 Task: Add the task  Develop a new online tool for online language placement tests to the section Mission Accomplished in the project BroaderView and add a Due Date to the respective task as 2024/02/27
Action: Mouse moved to (430, 528)
Screenshot: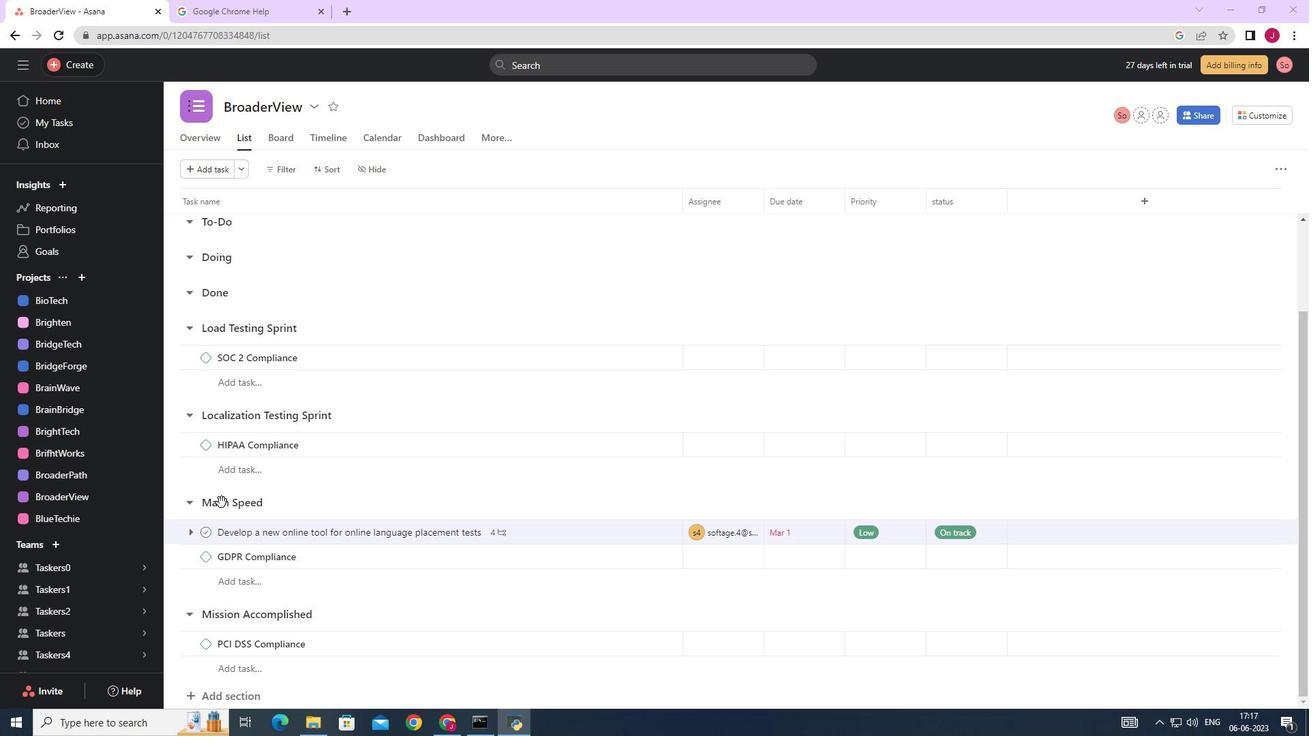 
Action: Mouse scrolled (430, 527) with delta (0, 0)
Screenshot: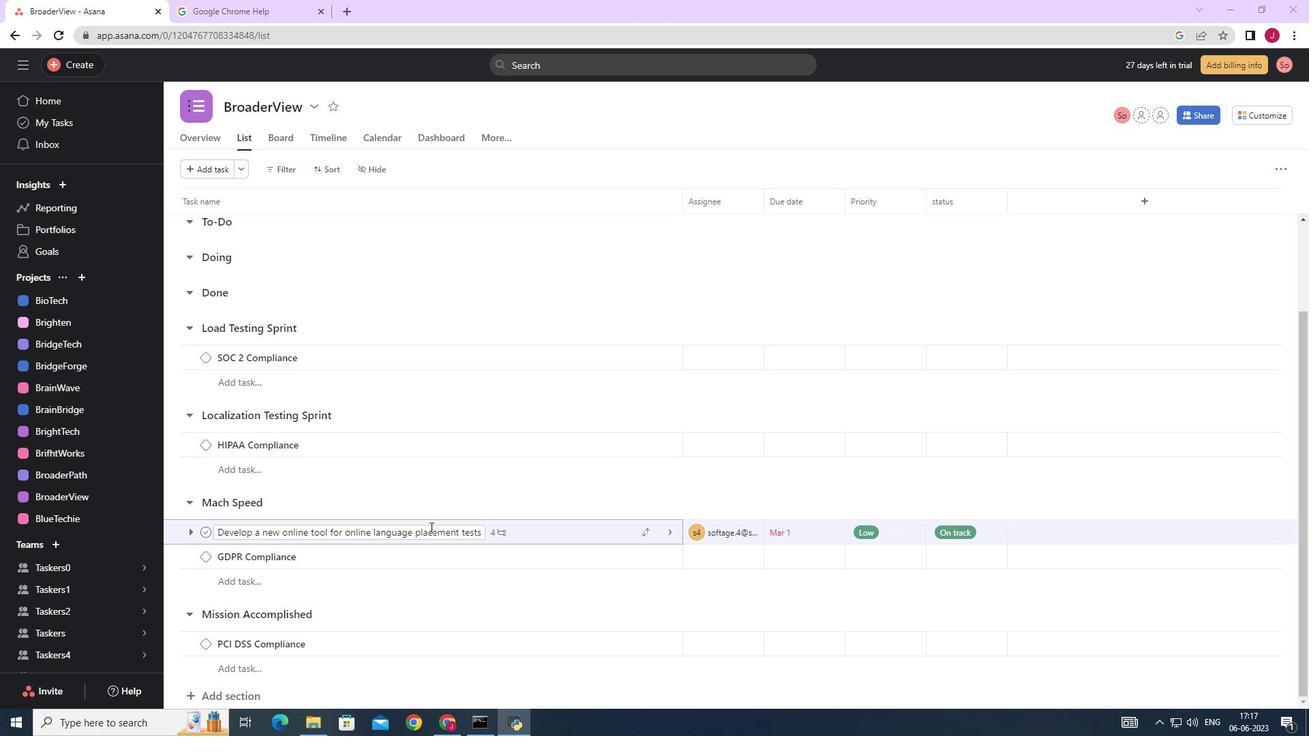 
Action: Mouse scrolled (430, 527) with delta (0, 0)
Screenshot: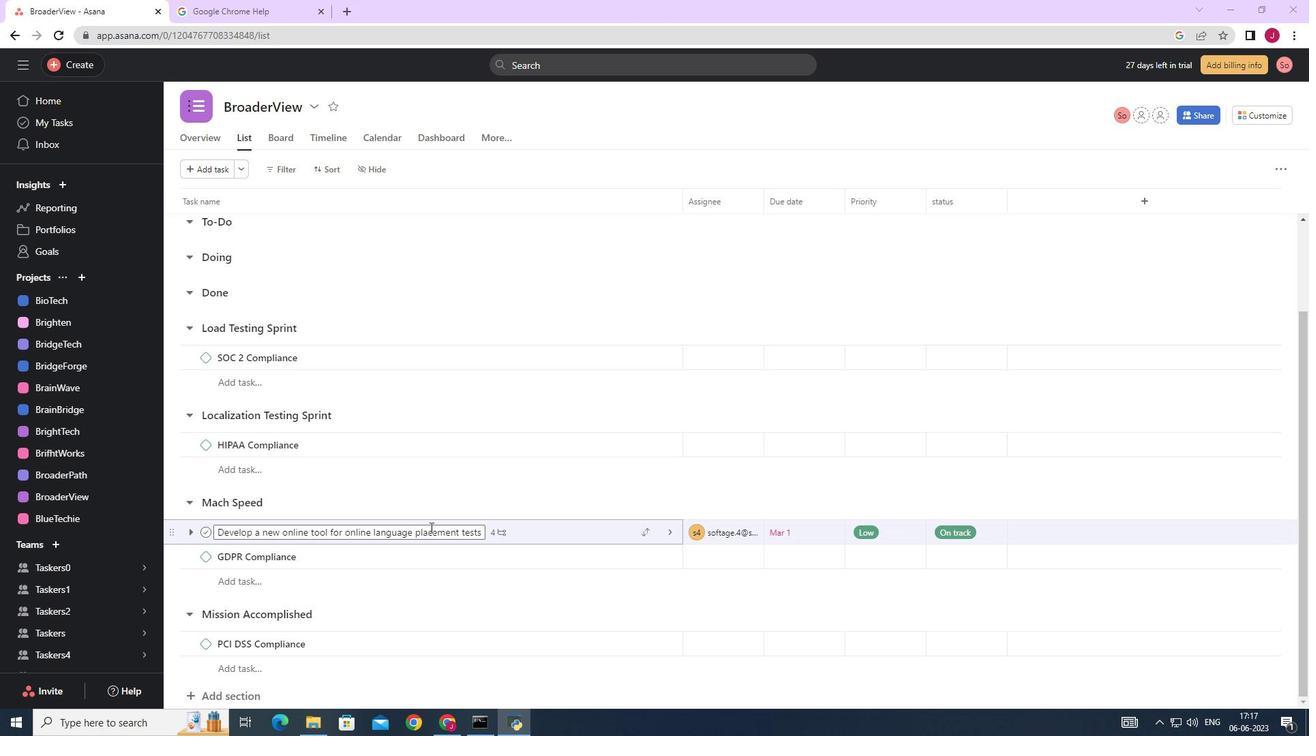 
Action: Mouse moved to (430, 528)
Screenshot: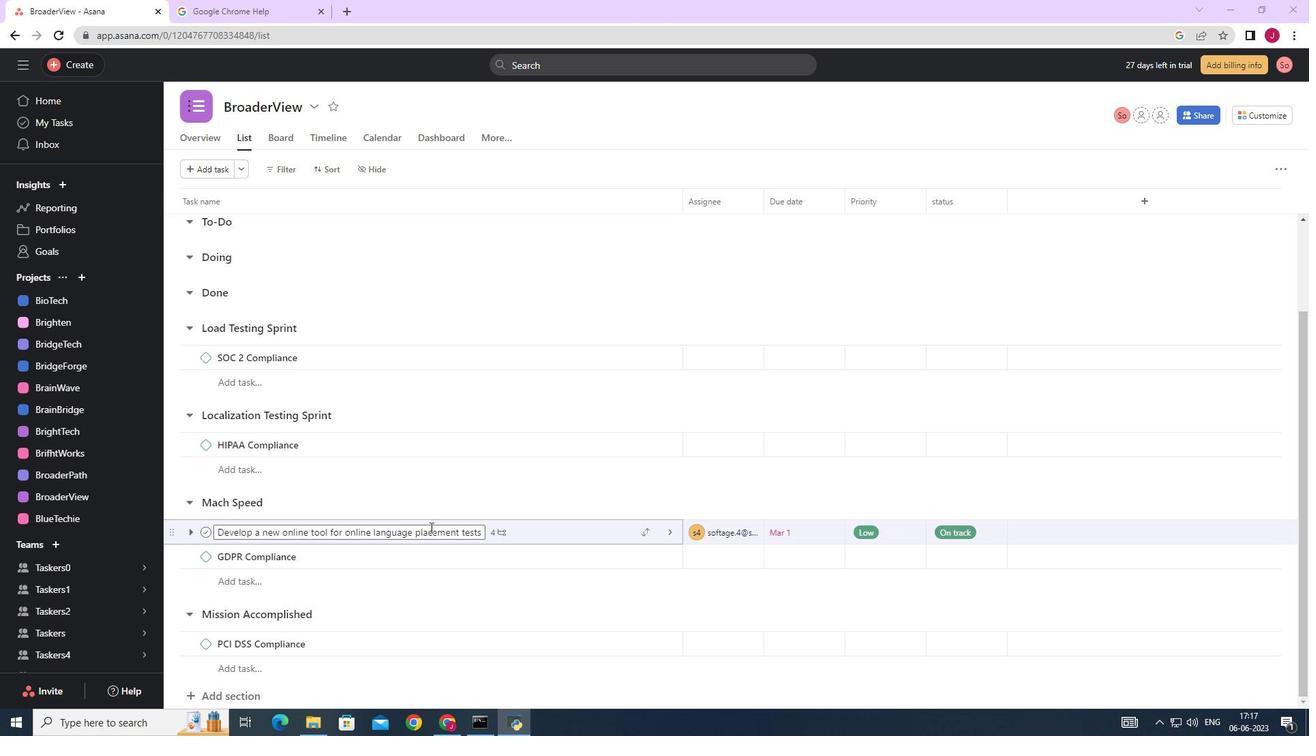 
Action: Mouse scrolled (430, 528) with delta (0, 0)
Screenshot: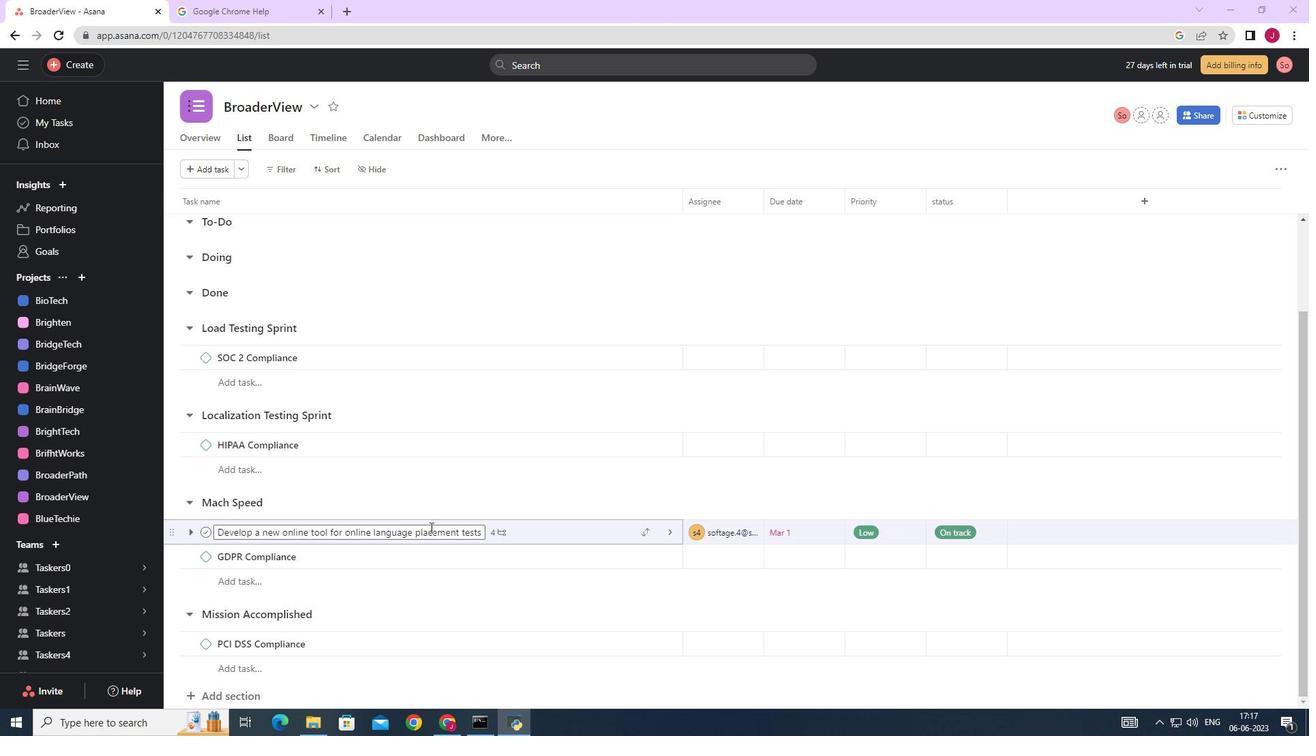 
Action: Mouse scrolled (430, 528) with delta (0, 0)
Screenshot: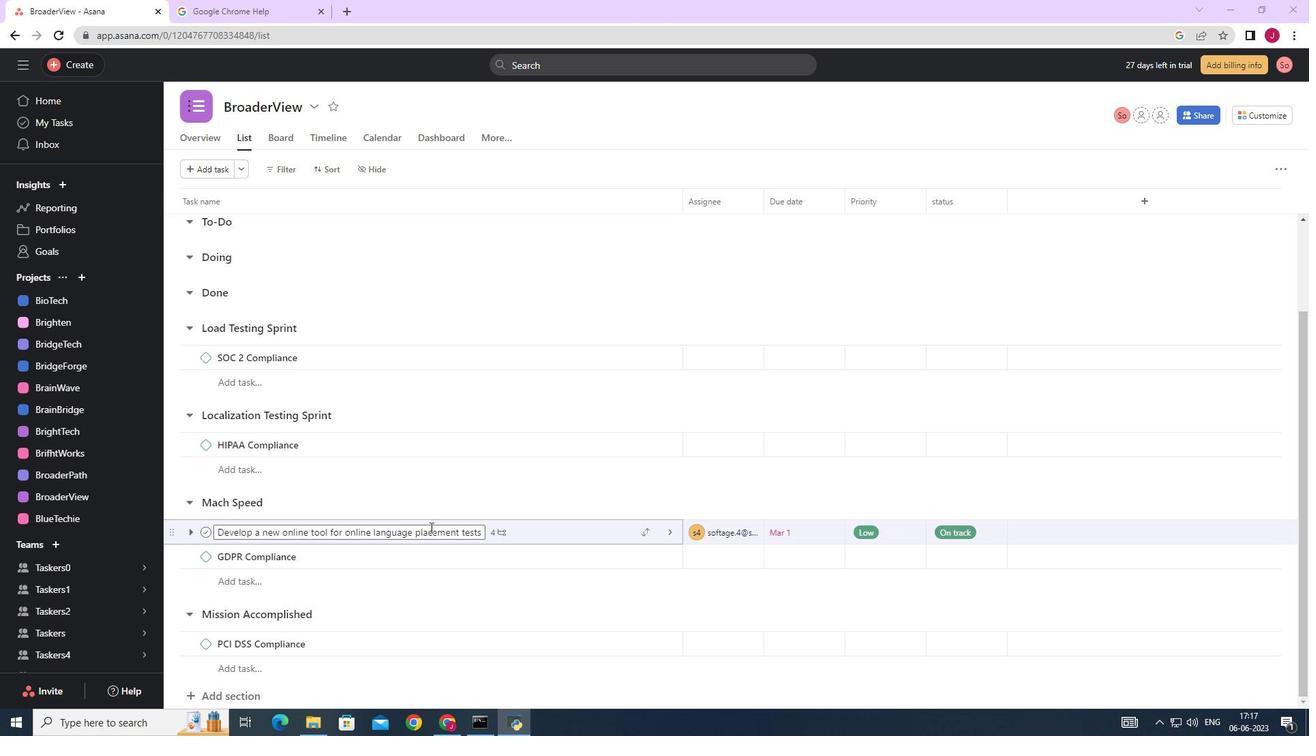 
Action: Mouse scrolled (430, 528) with delta (0, 0)
Screenshot: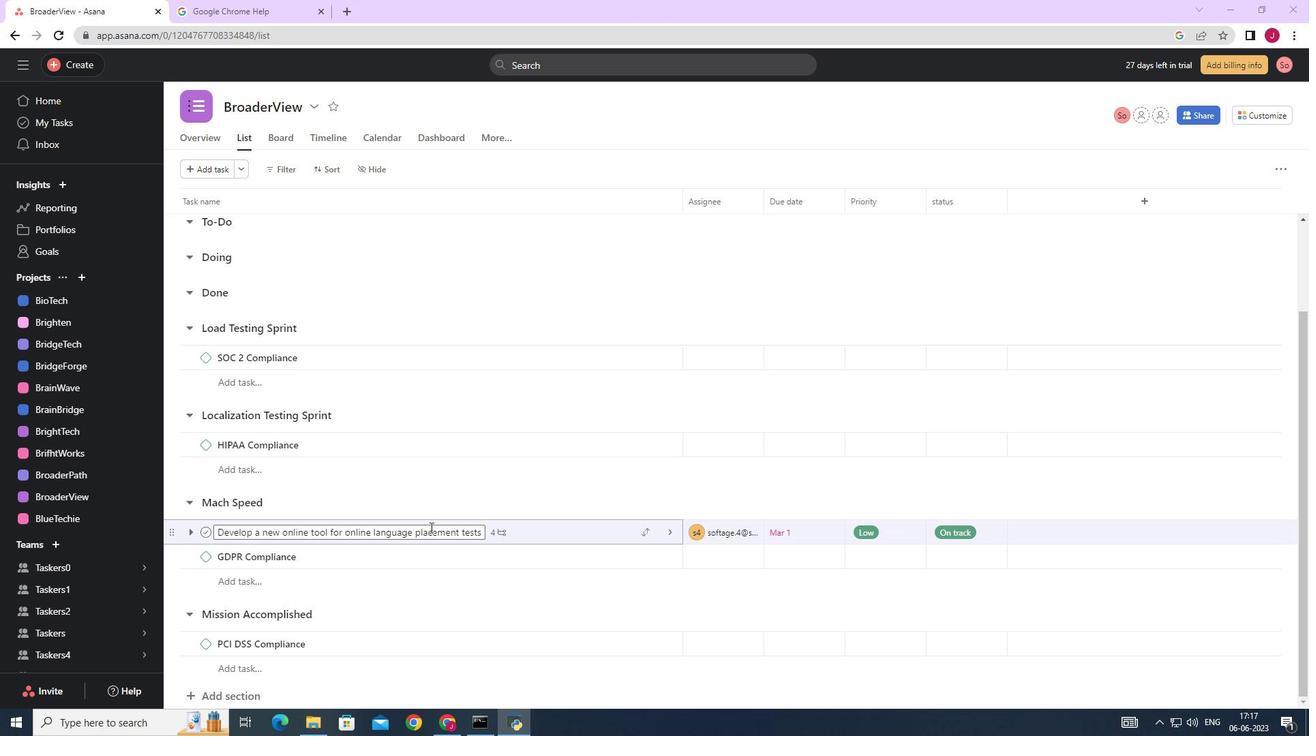 
Action: Mouse scrolled (430, 528) with delta (0, 0)
Screenshot: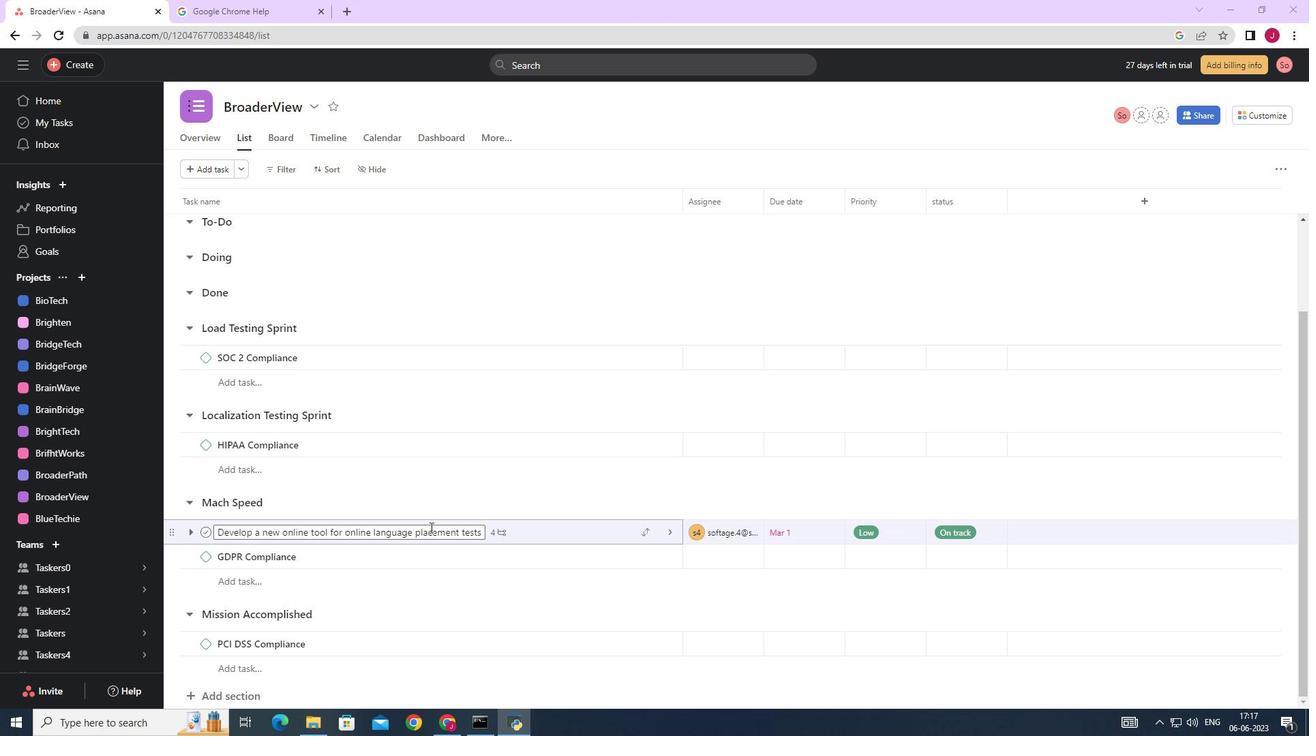 
Action: Mouse moved to (648, 530)
Screenshot: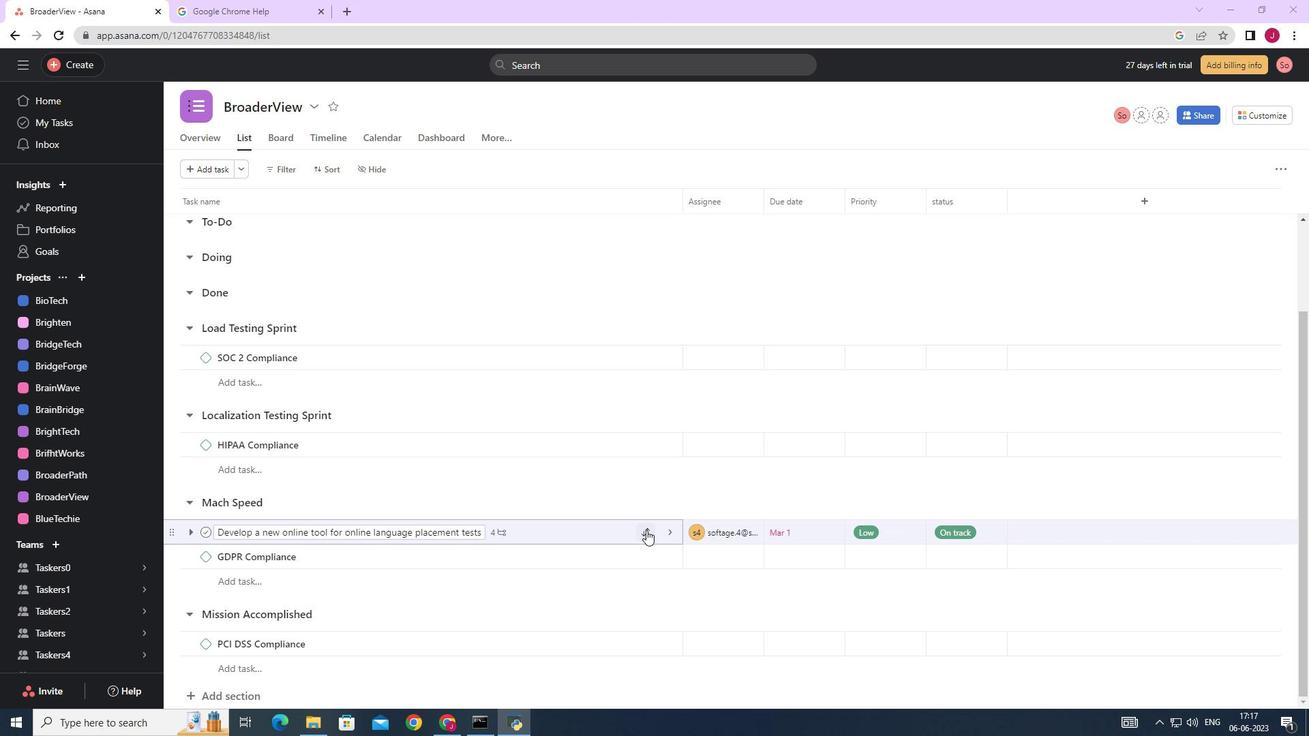 
Action: Mouse pressed left at (648, 530)
Screenshot: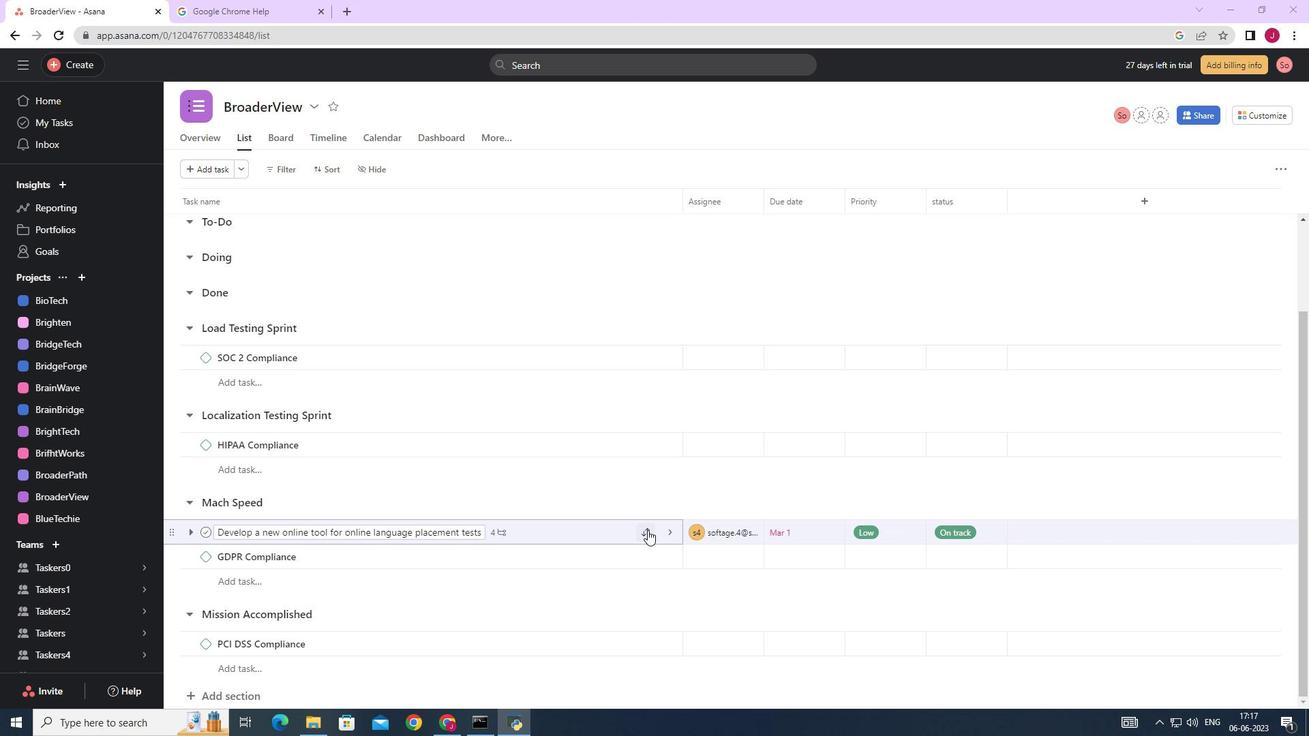 
Action: Mouse moved to (586, 506)
Screenshot: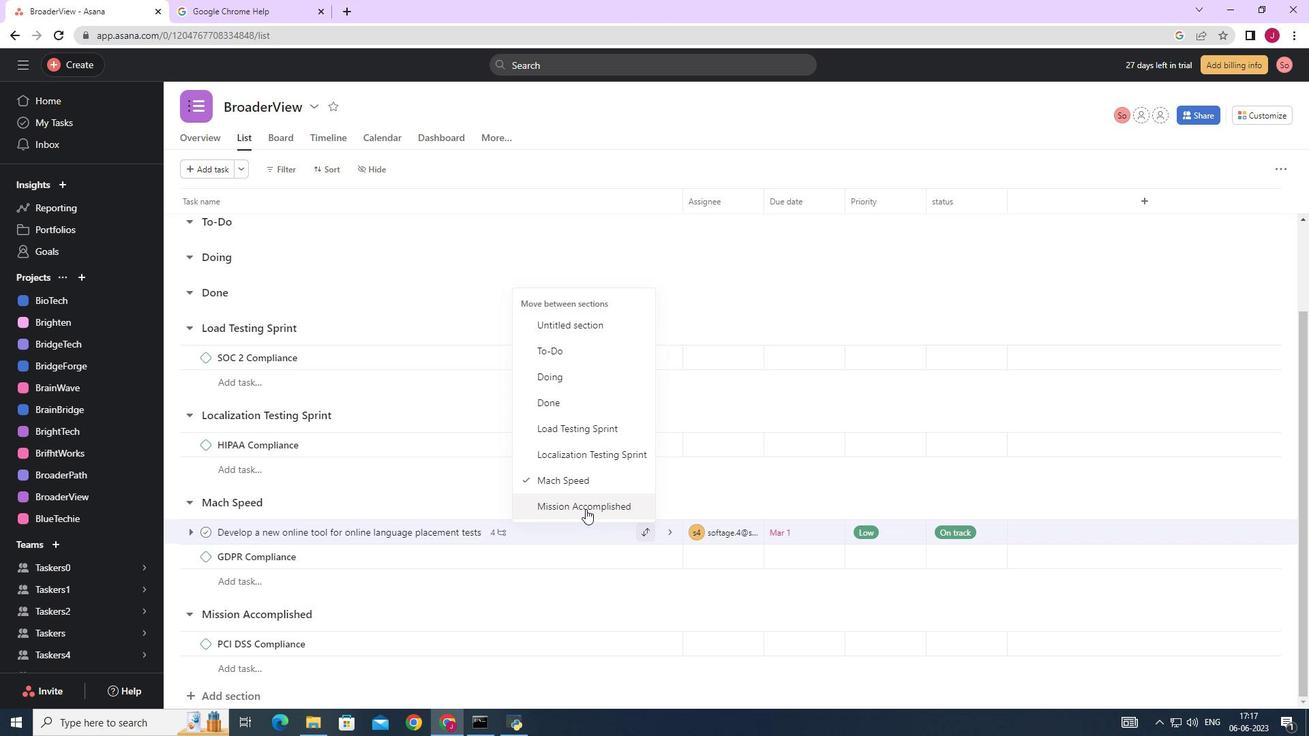 
Action: Mouse pressed left at (586, 506)
Screenshot: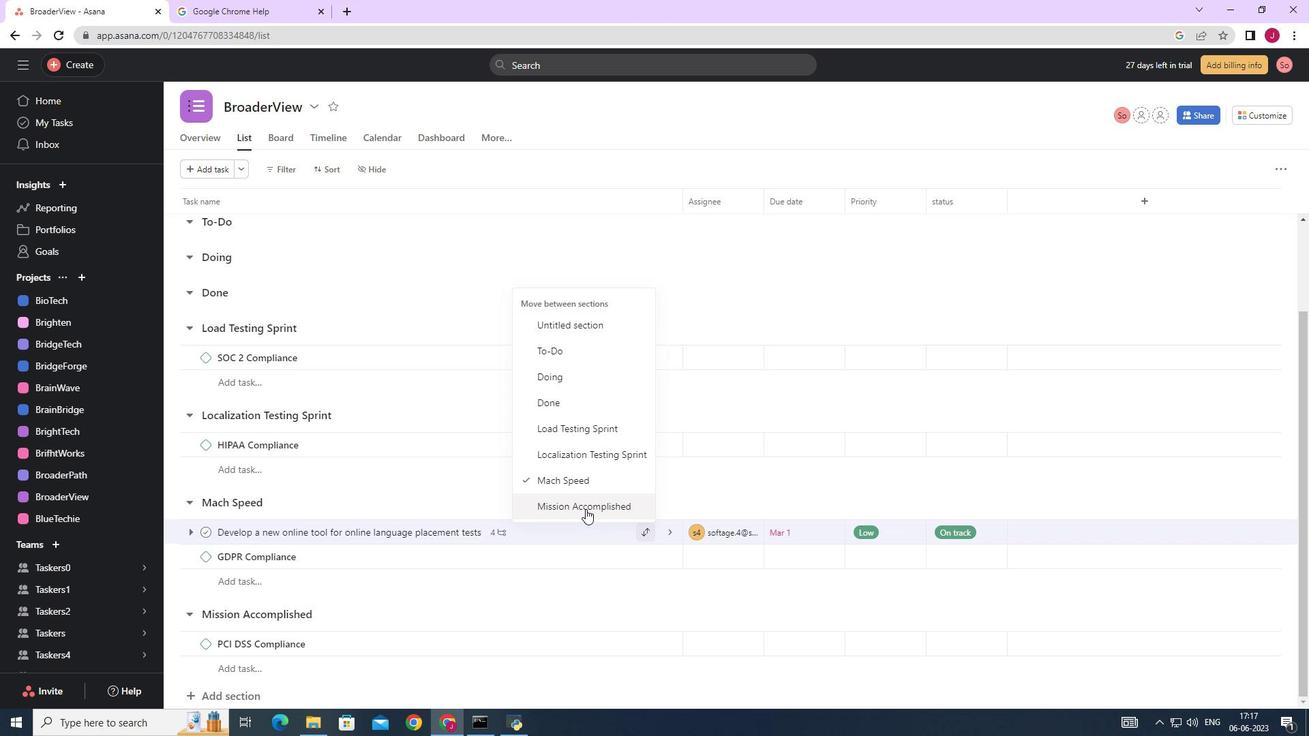 
Action: Mouse moved to (833, 620)
Screenshot: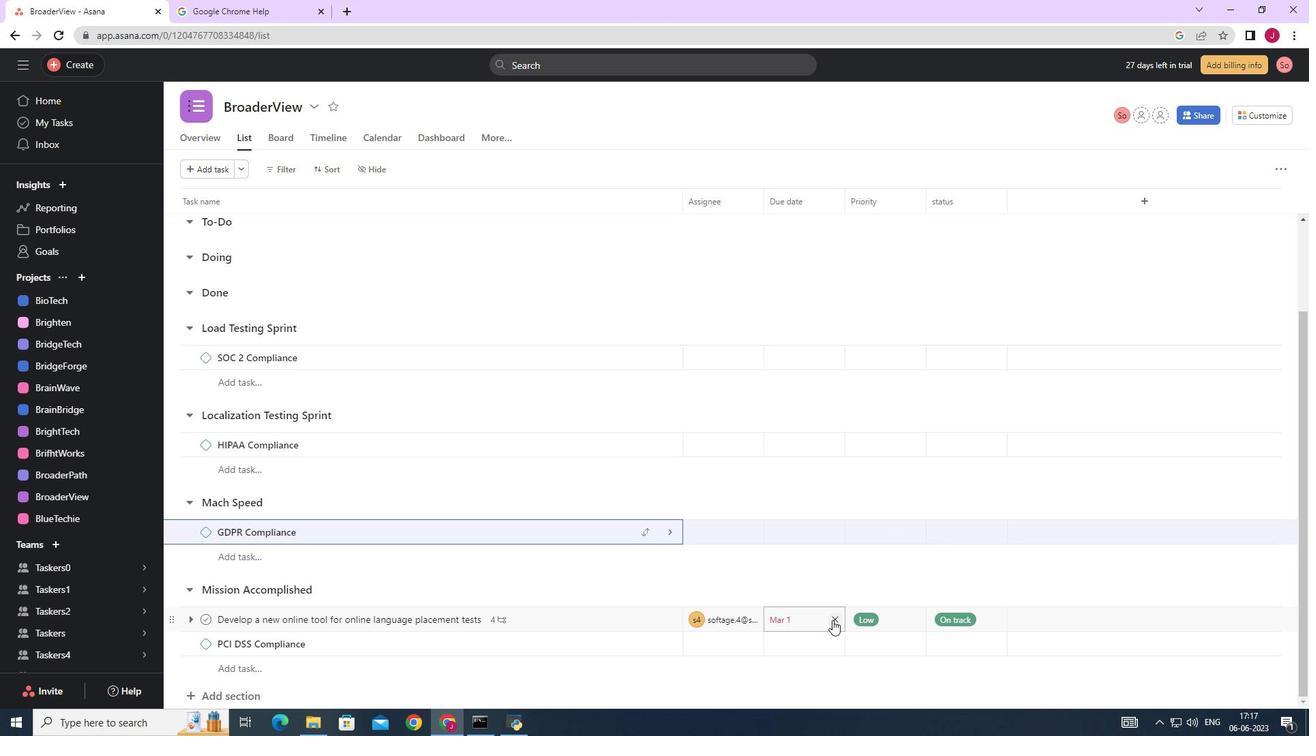 
Action: Mouse pressed left at (833, 620)
Screenshot: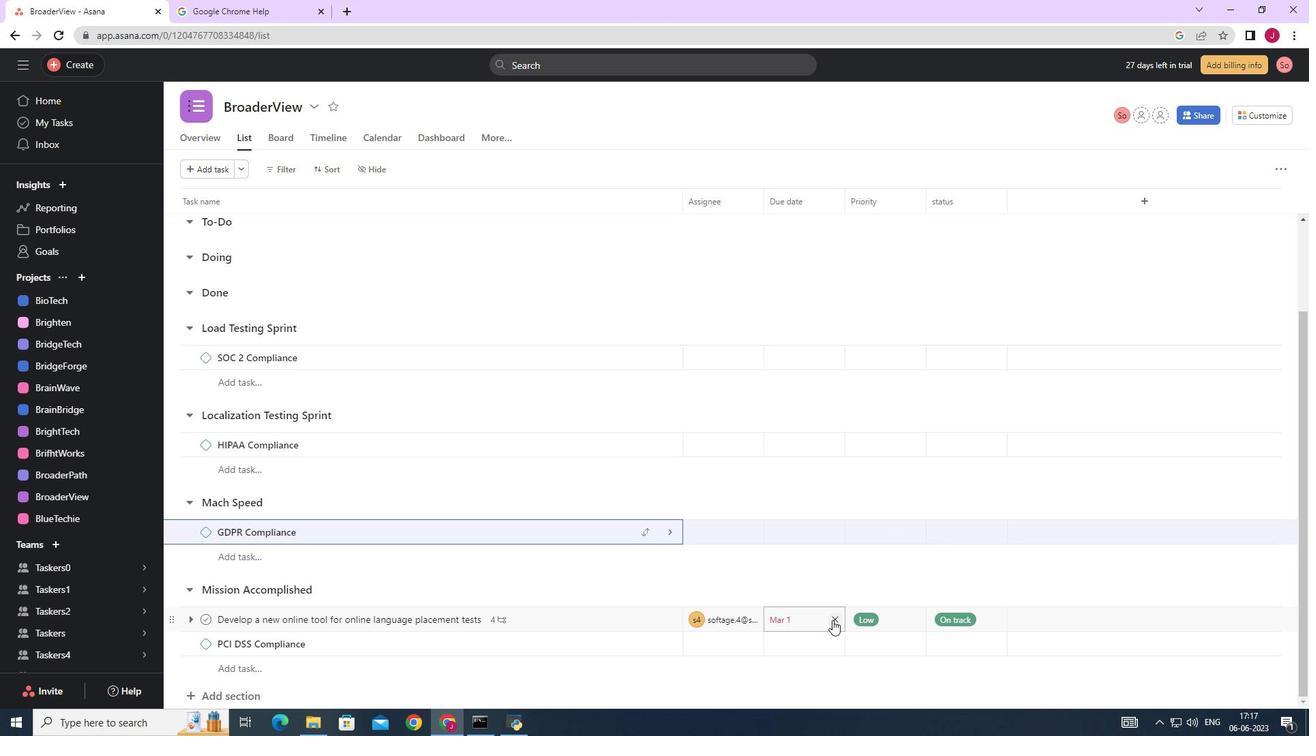 
Action: Mouse moved to (795, 619)
Screenshot: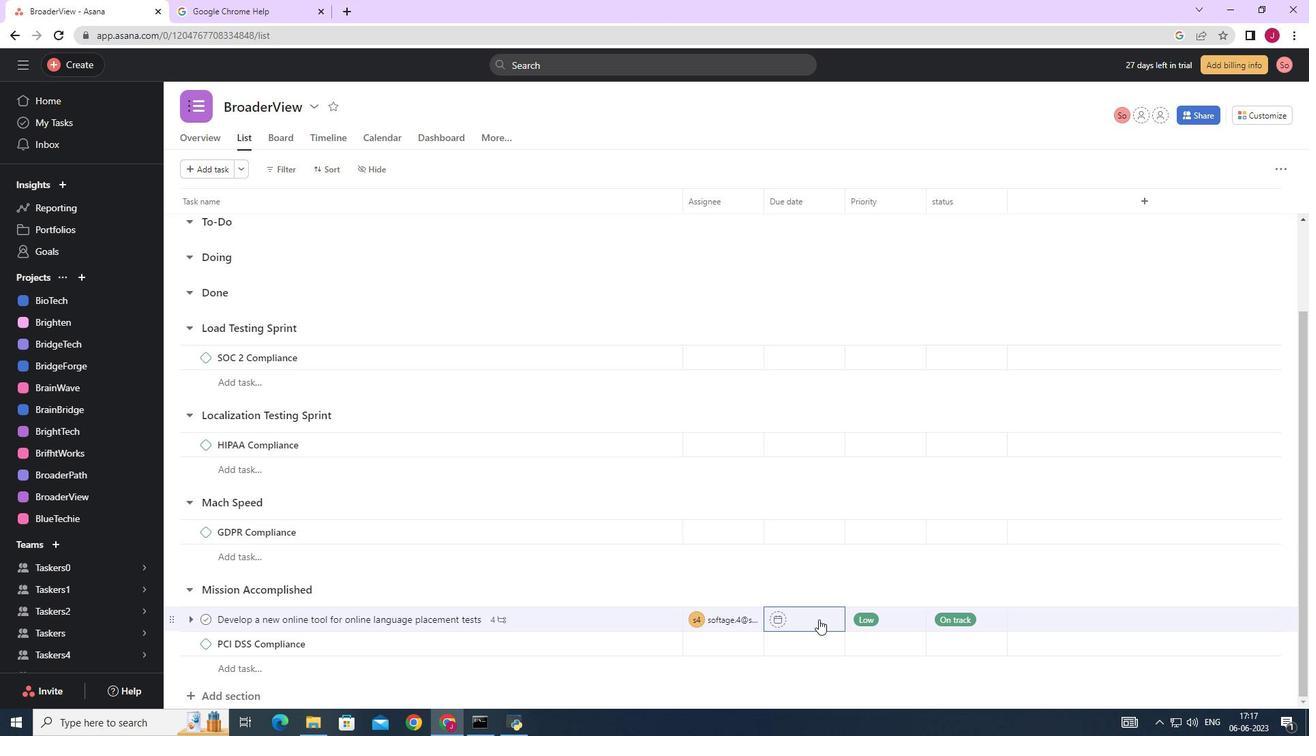 
Action: Mouse pressed left at (795, 619)
Screenshot: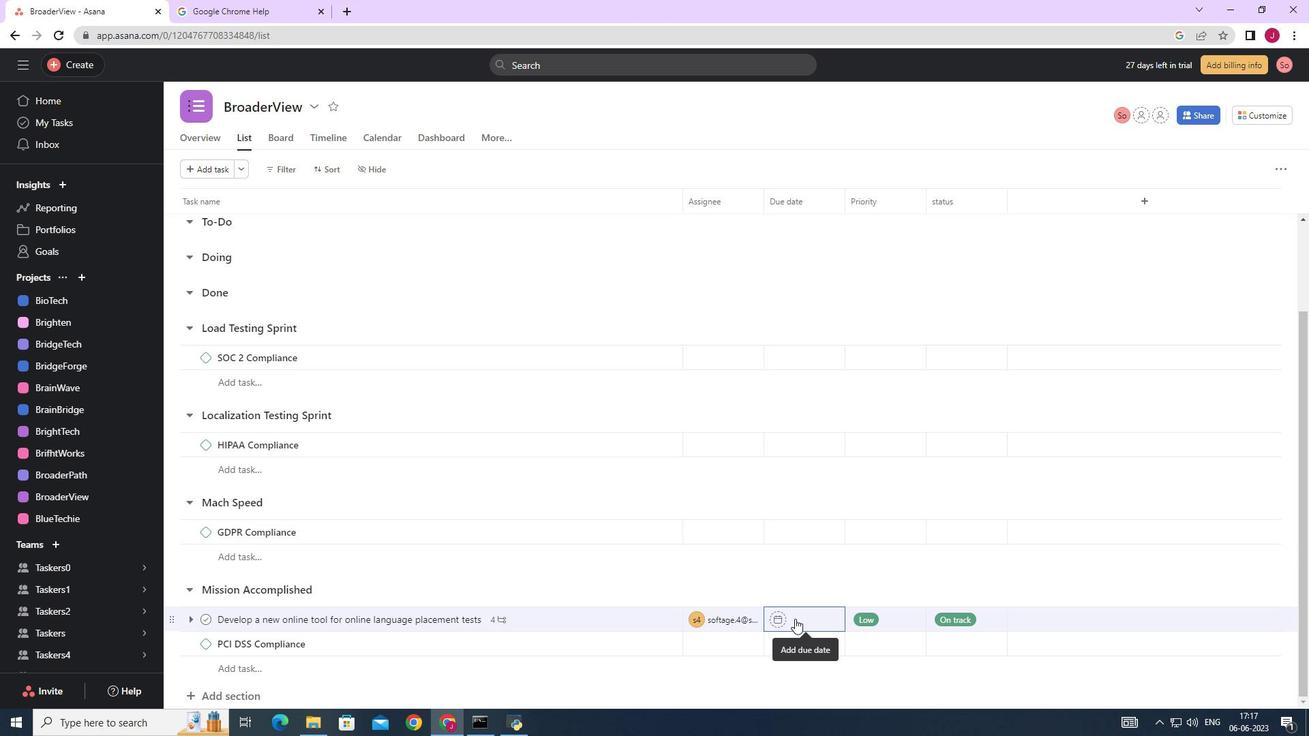 
Action: Mouse moved to (790, 405)
Screenshot: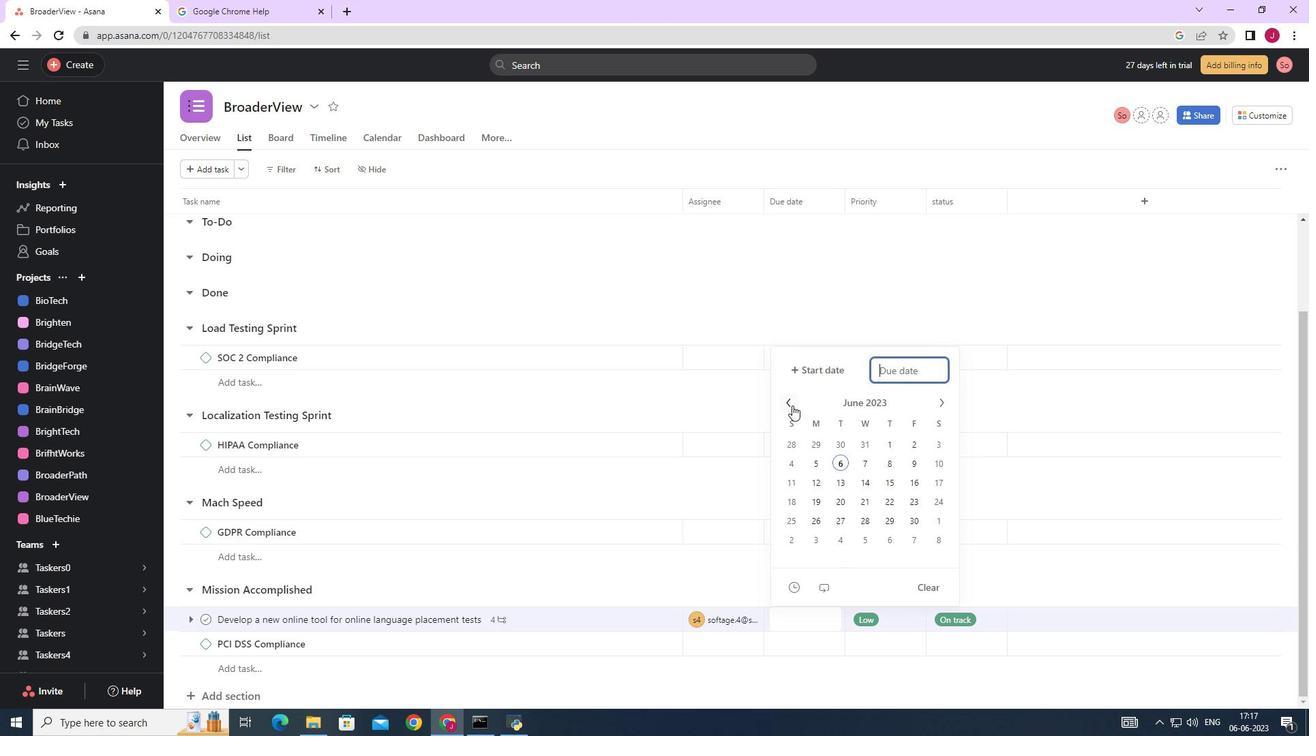 
Action: Mouse pressed left at (790, 405)
Screenshot: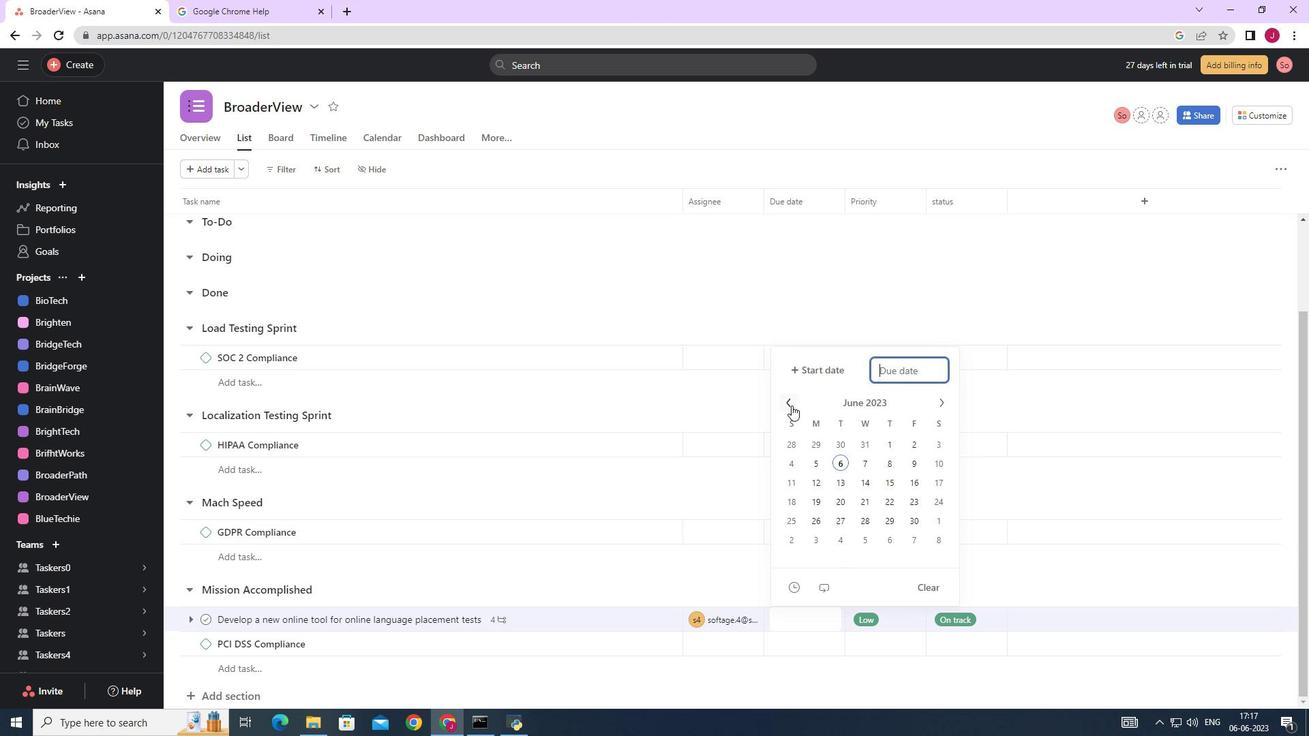 
Action: Mouse moved to (940, 399)
Screenshot: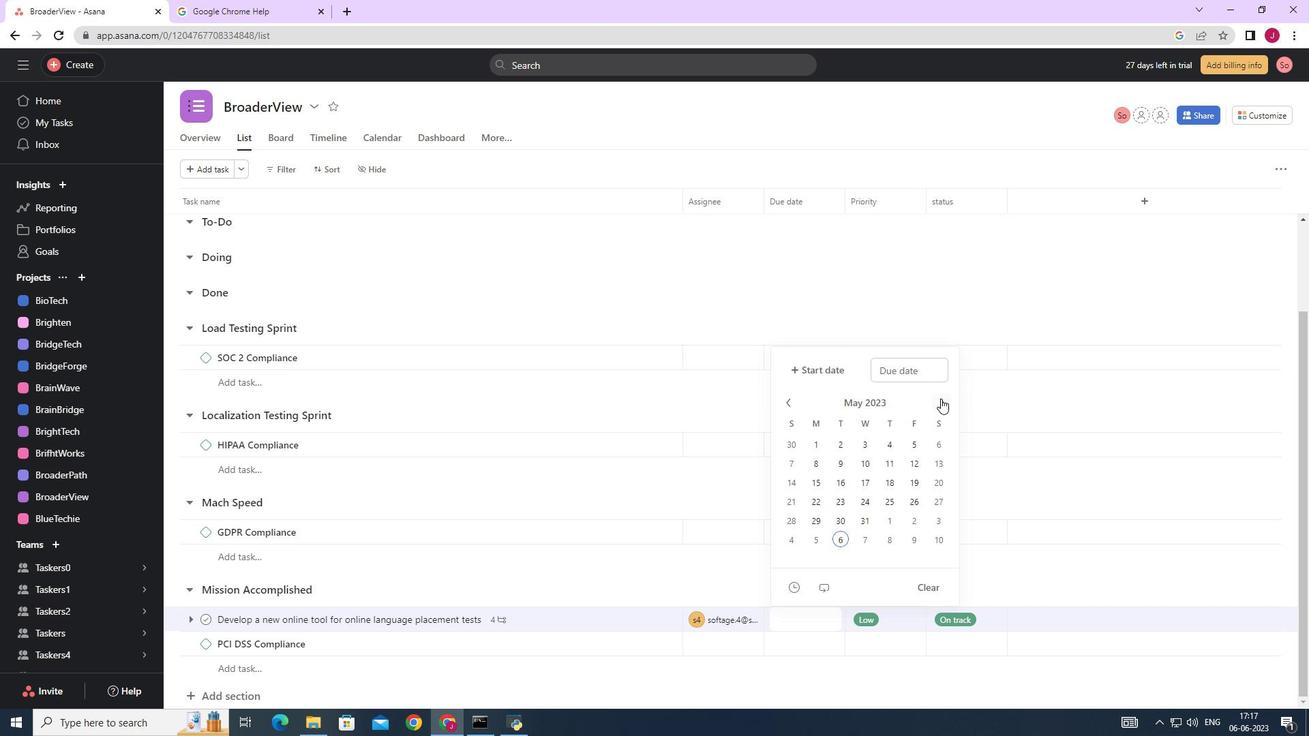 
Action: Mouse pressed left at (940, 399)
Screenshot: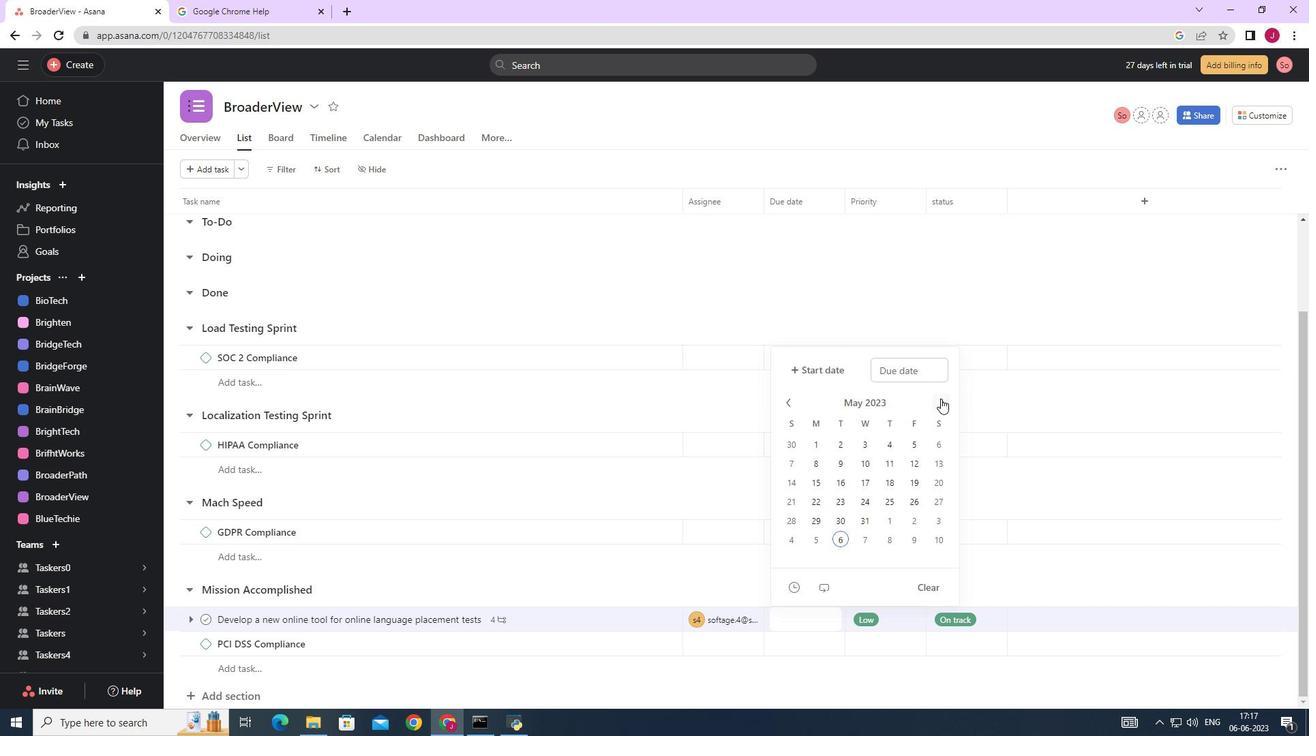 
Action: Mouse pressed left at (940, 399)
Screenshot: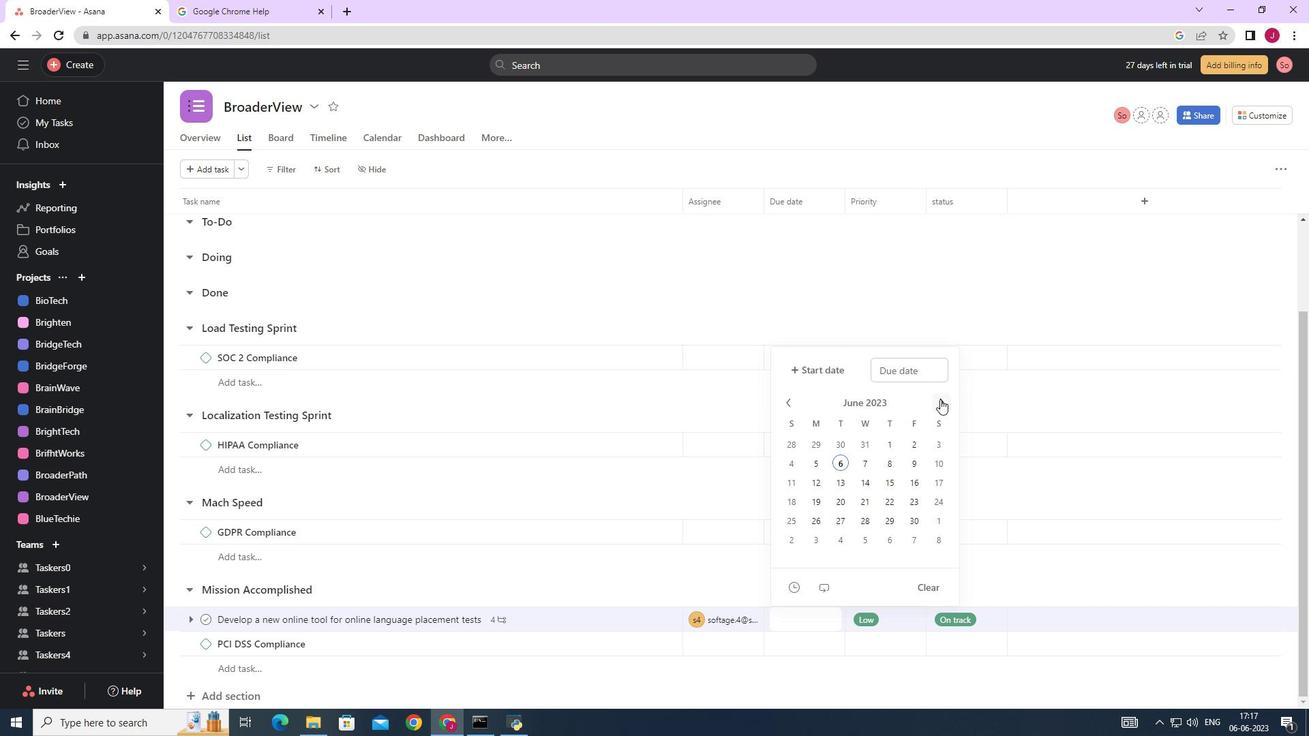 
Action: Mouse pressed left at (940, 399)
Screenshot: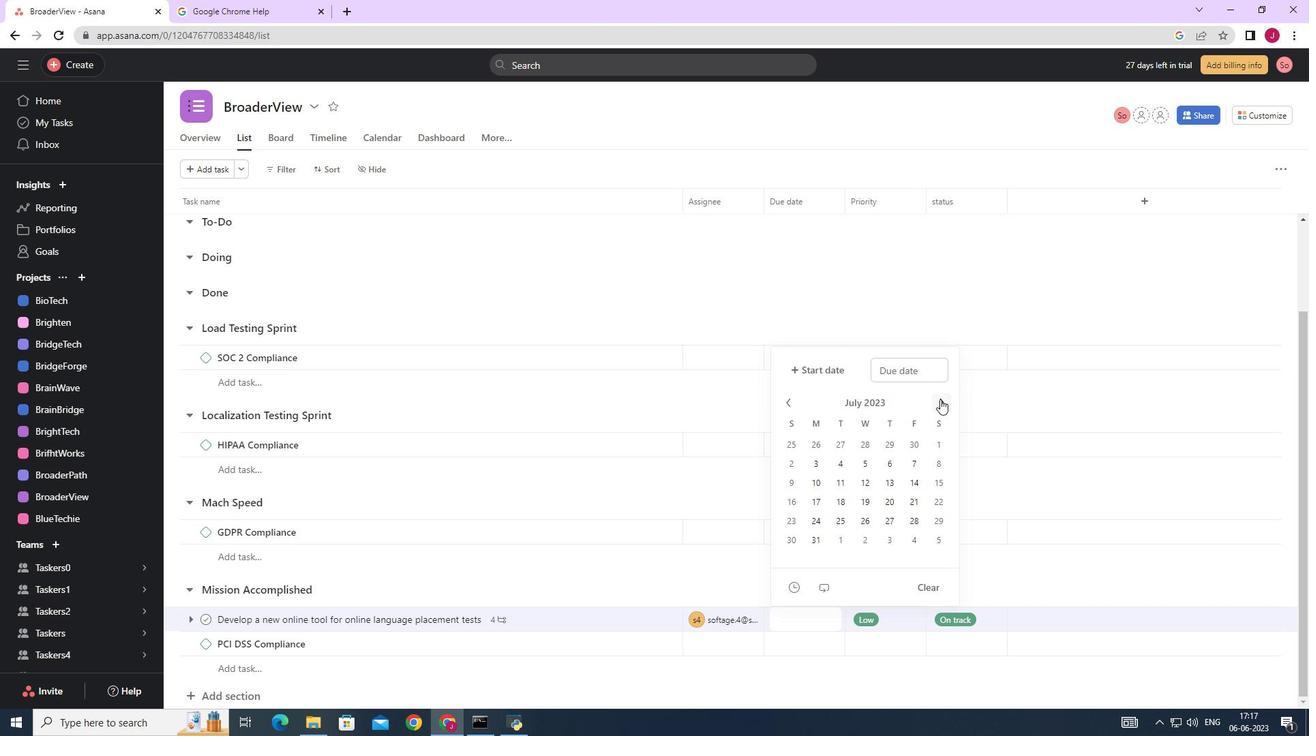 
Action: Mouse pressed left at (940, 399)
Screenshot: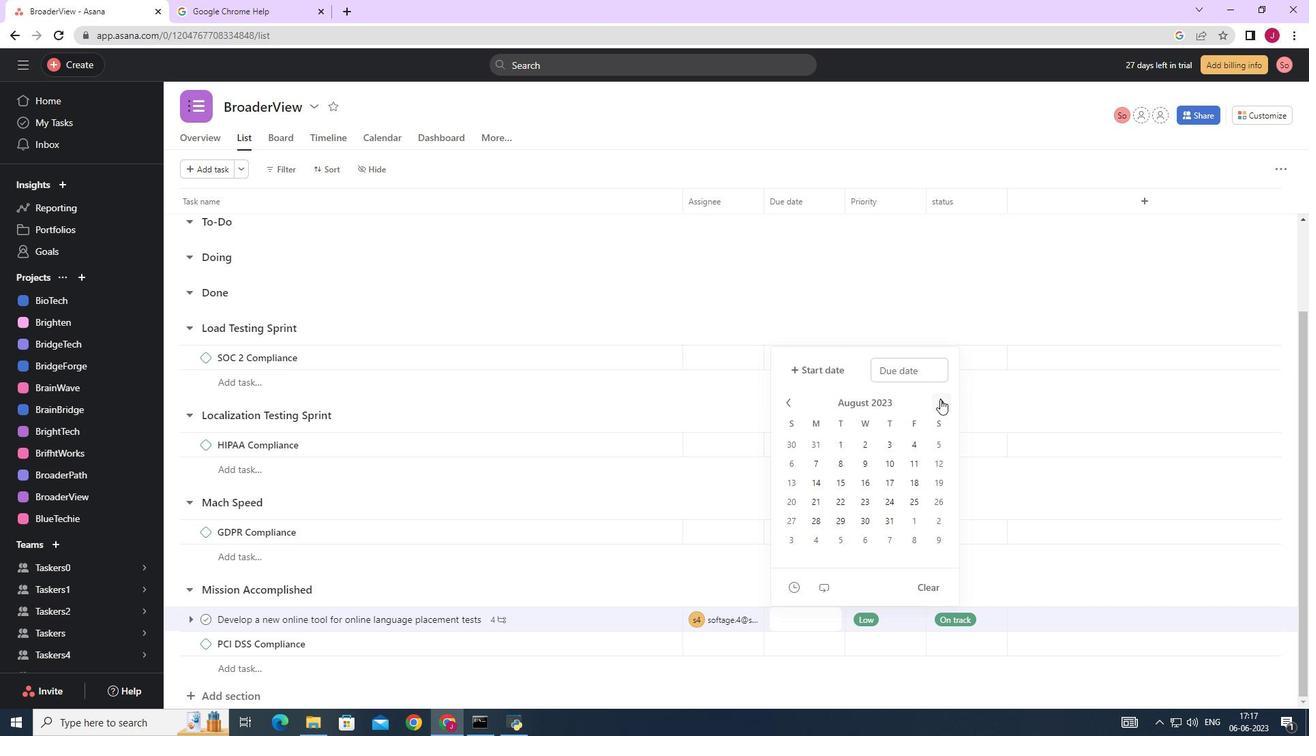 
Action: Mouse pressed left at (940, 399)
Screenshot: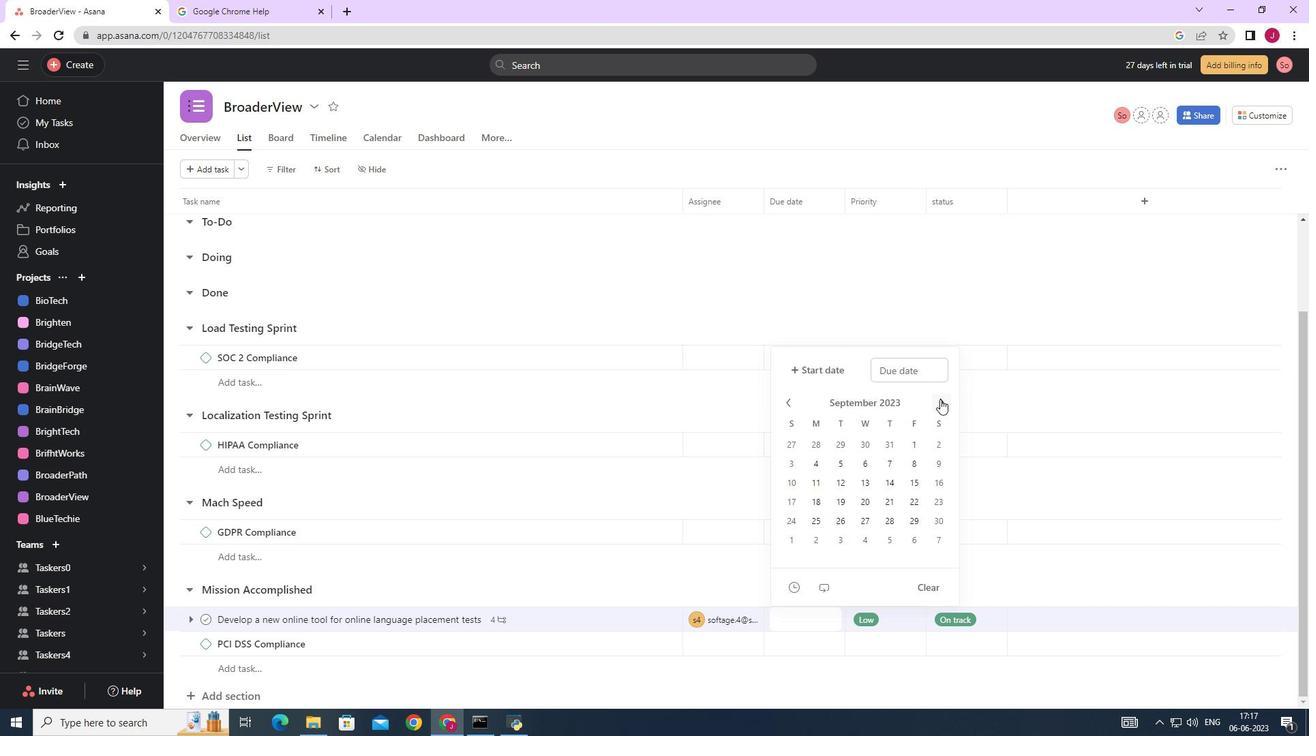 
Action: Mouse pressed left at (940, 399)
Screenshot: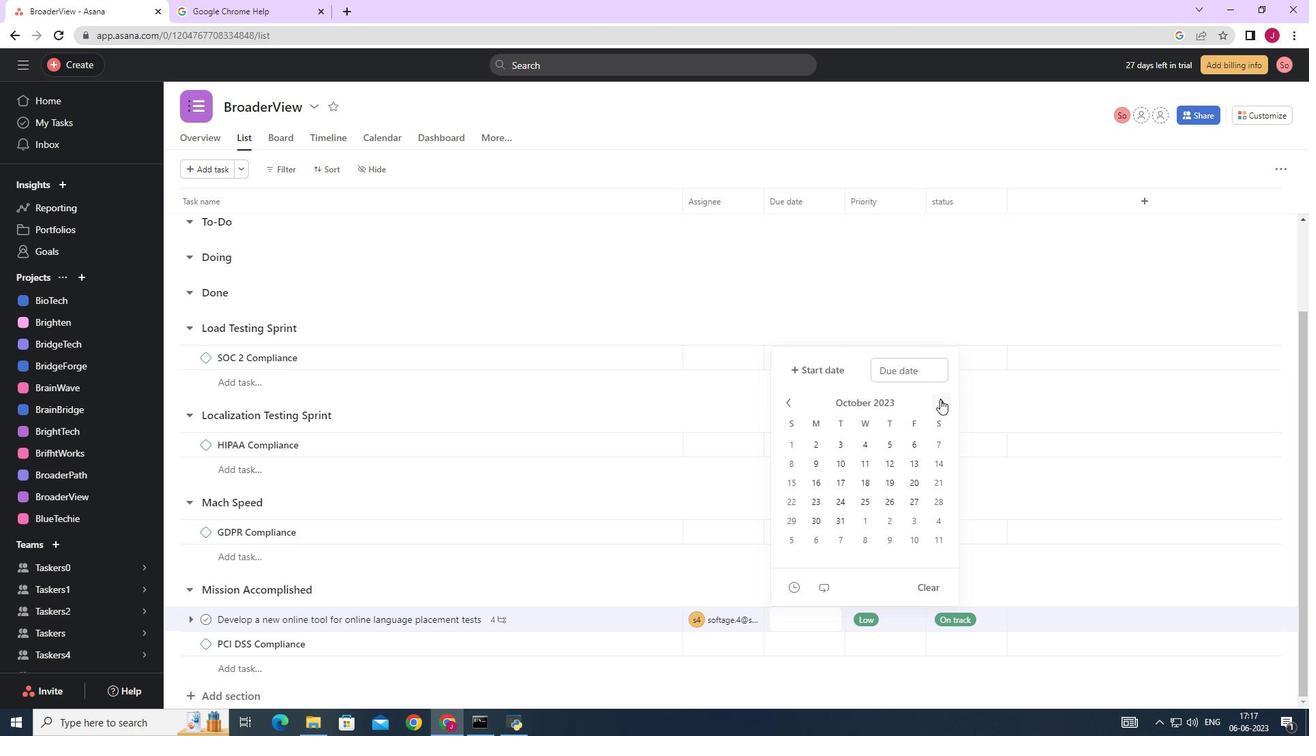 
Action: Mouse pressed left at (940, 399)
Screenshot: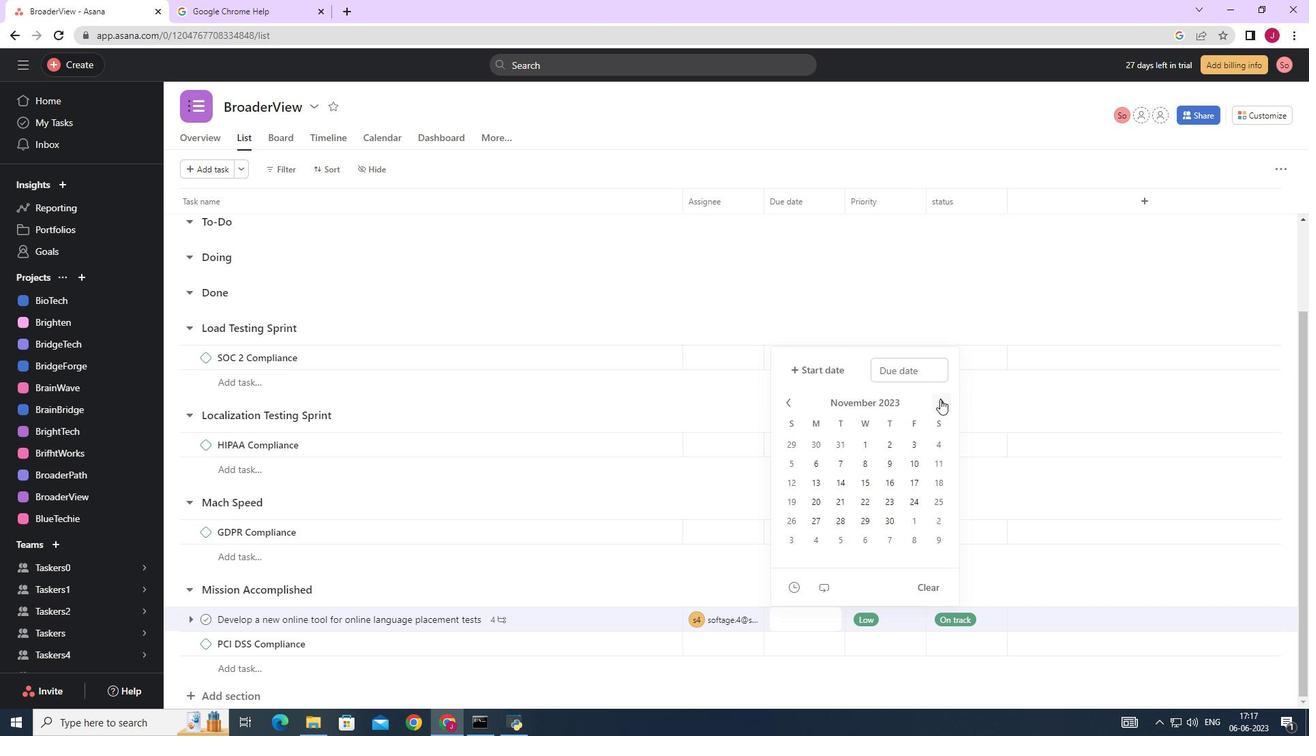 
Action: Mouse pressed left at (940, 399)
Screenshot: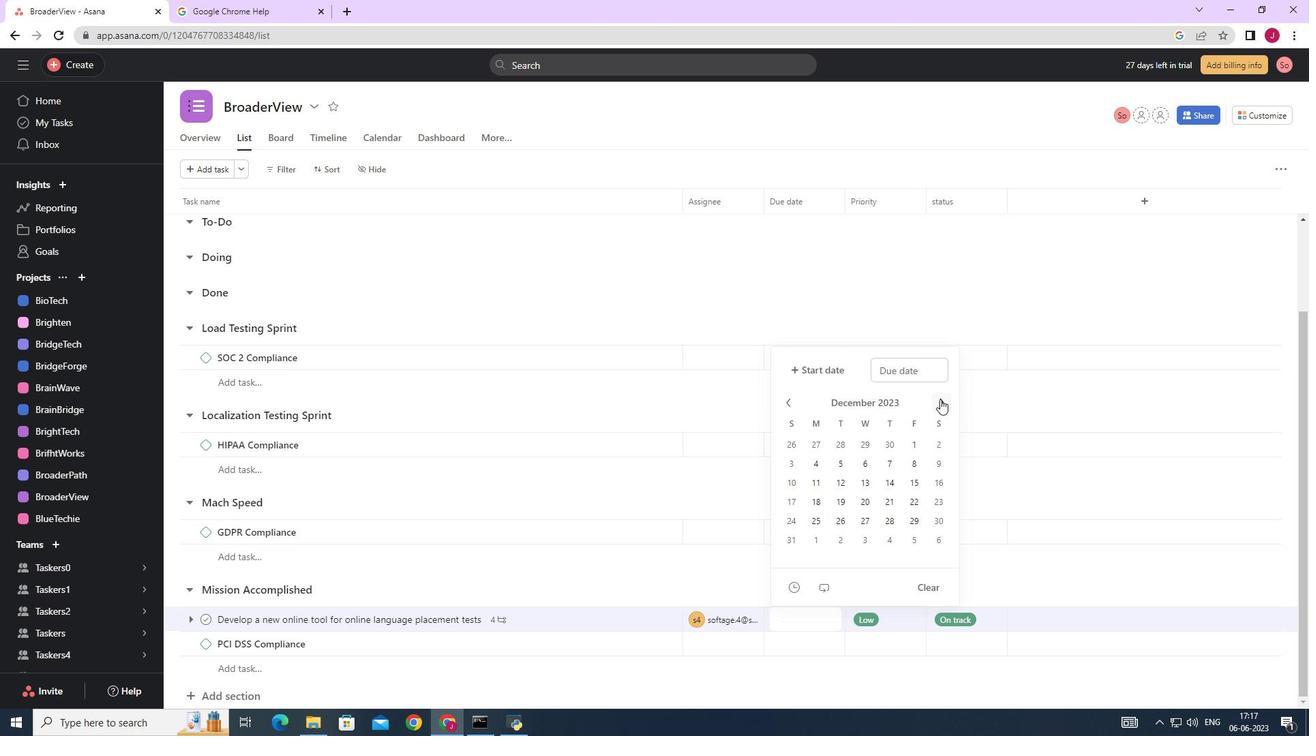 
Action: Mouse pressed left at (940, 399)
Screenshot: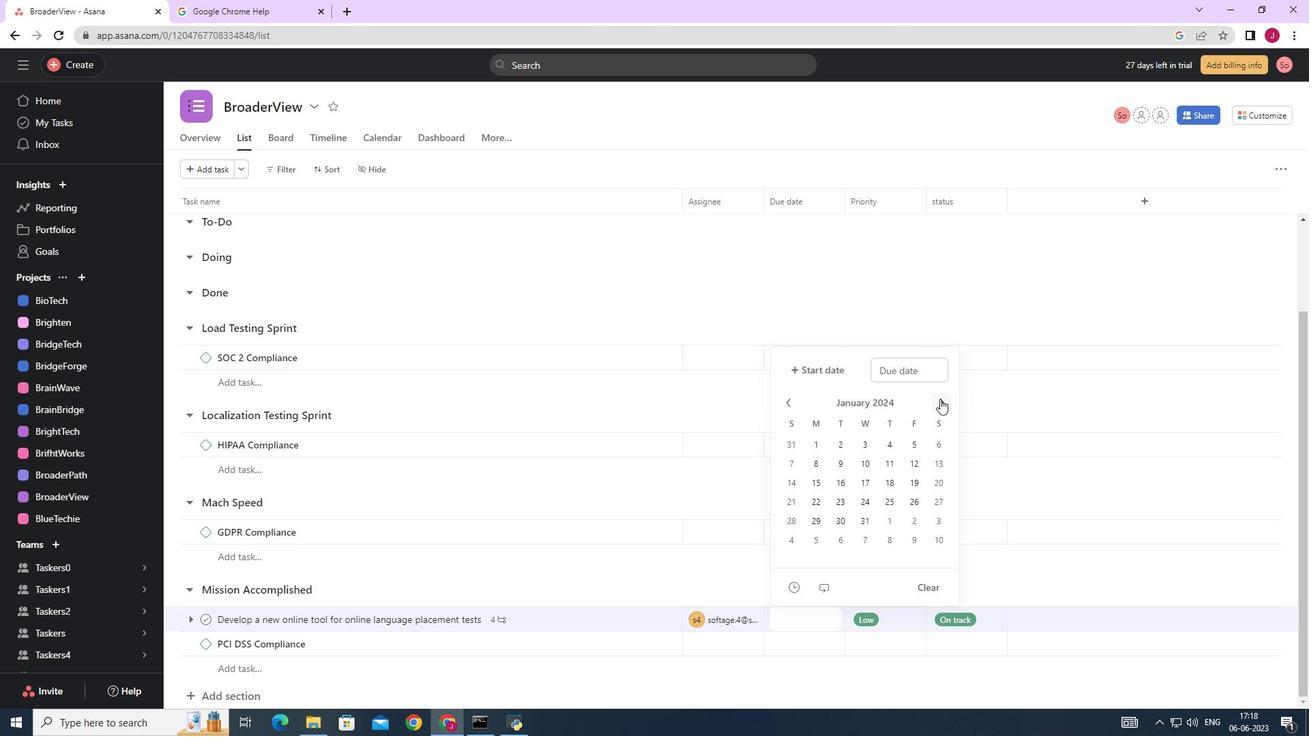 
Action: Mouse moved to (841, 515)
Screenshot: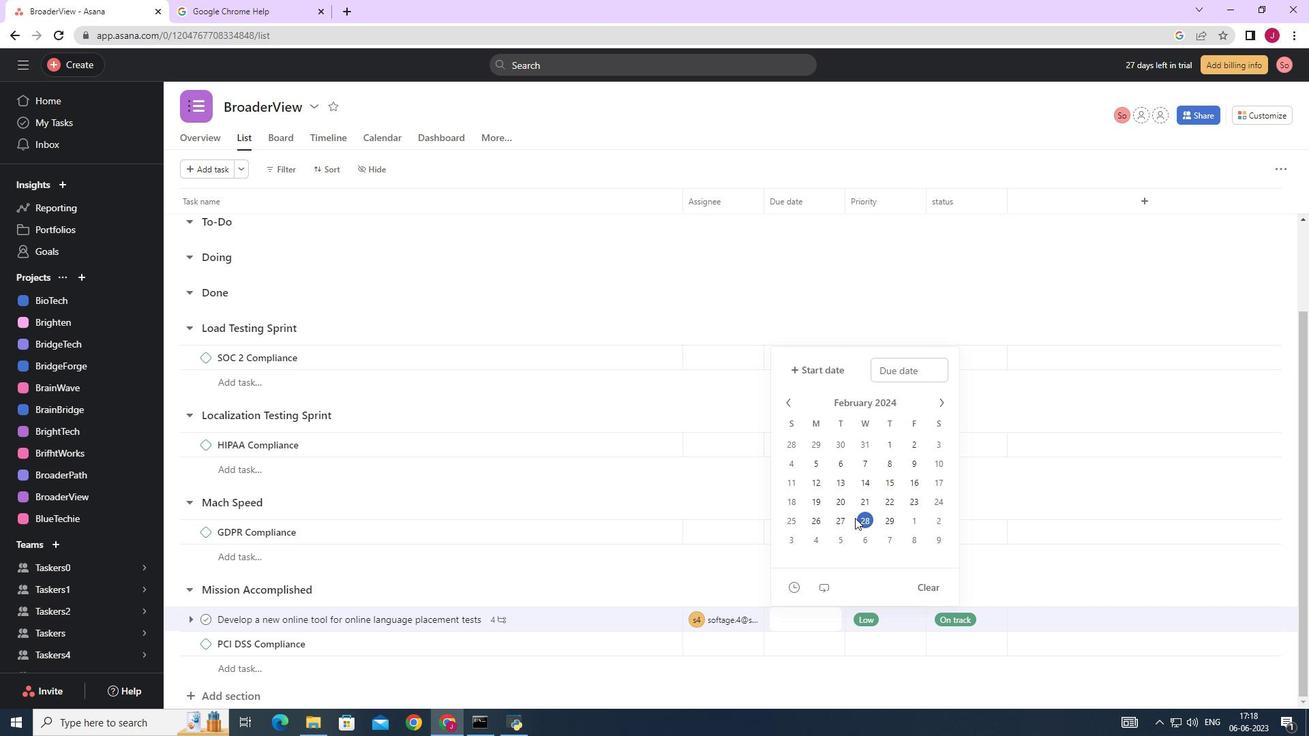 
Action: Mouse pressed left at (841, 515)
Screenshot: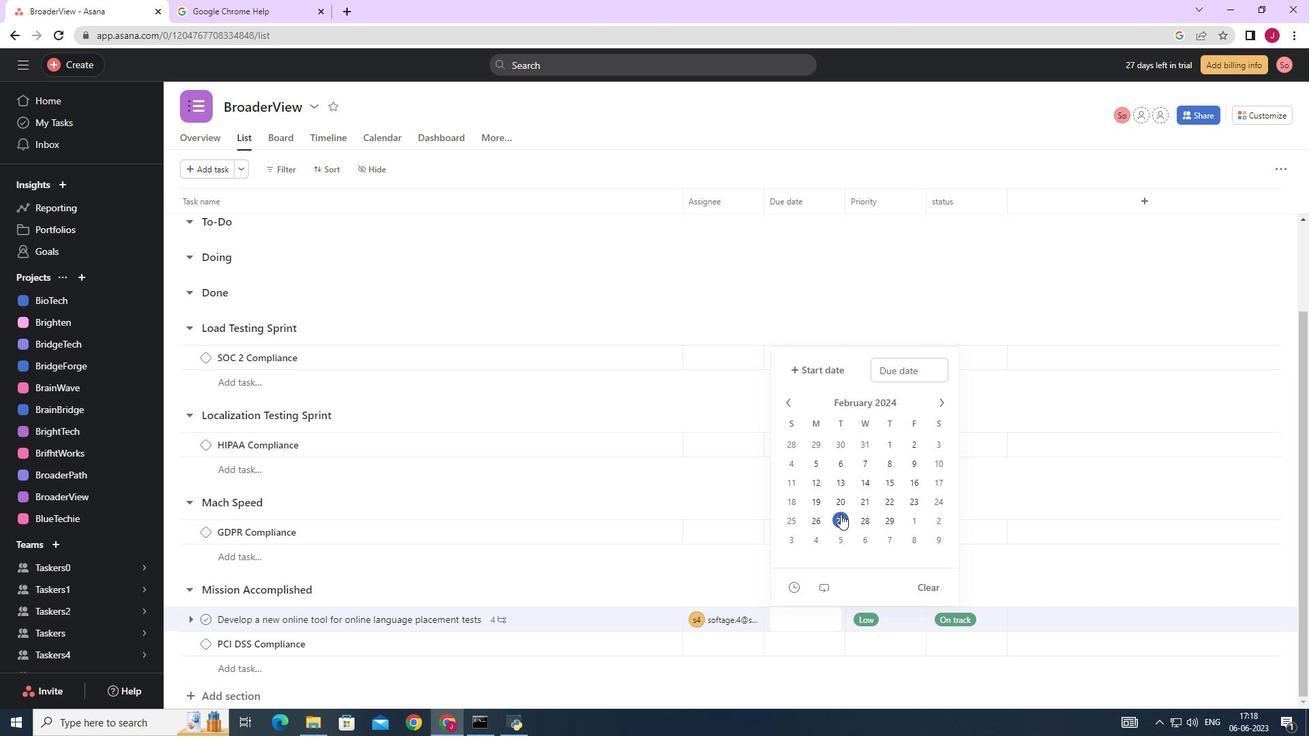 
Action: Mouse moved to (1097, 260)
Screenshot: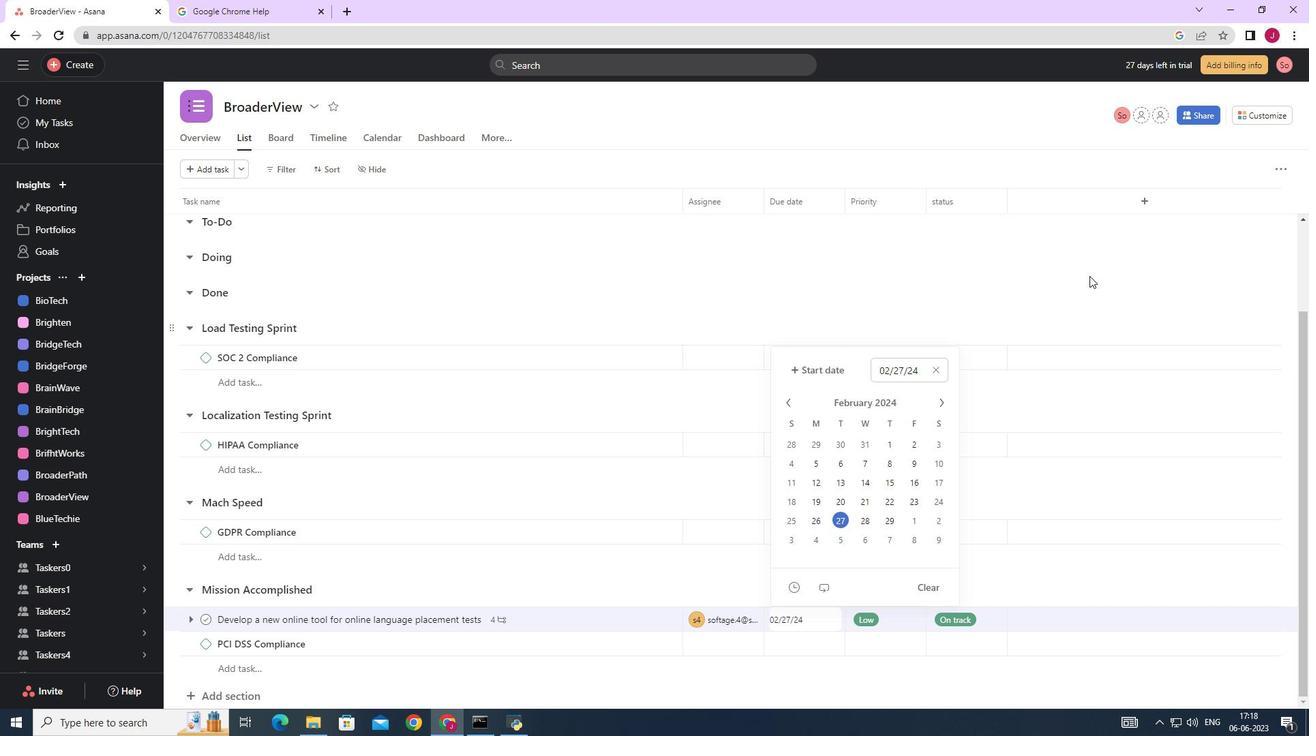
Action: Mouse pressed left at (1097, 260)
Screenshot: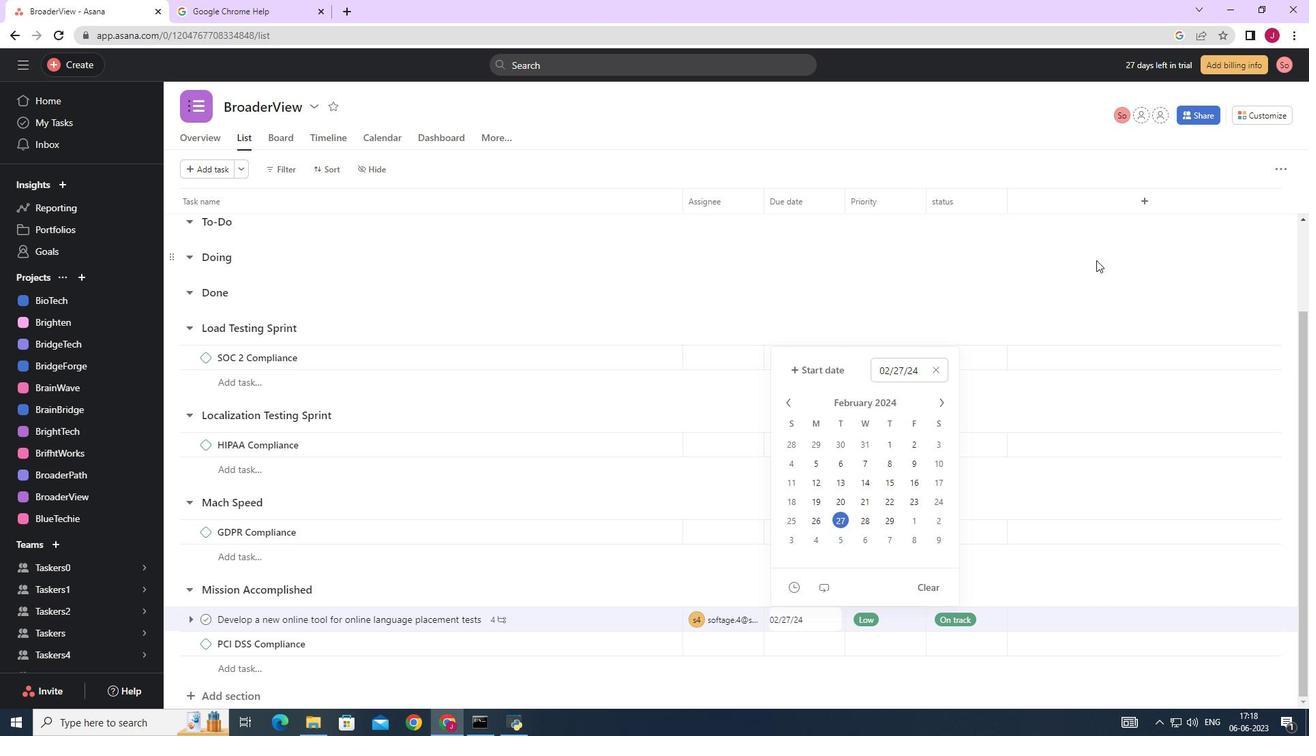 
